 Task: Assign Shilpa Srivastava as Assignee of Child Issue ChildIssue0057 of Issue Issue0029 in Backlog  in Scrum Project Project0006 in Jira
Action: Mouse moved to (394, 450)
Screenshot: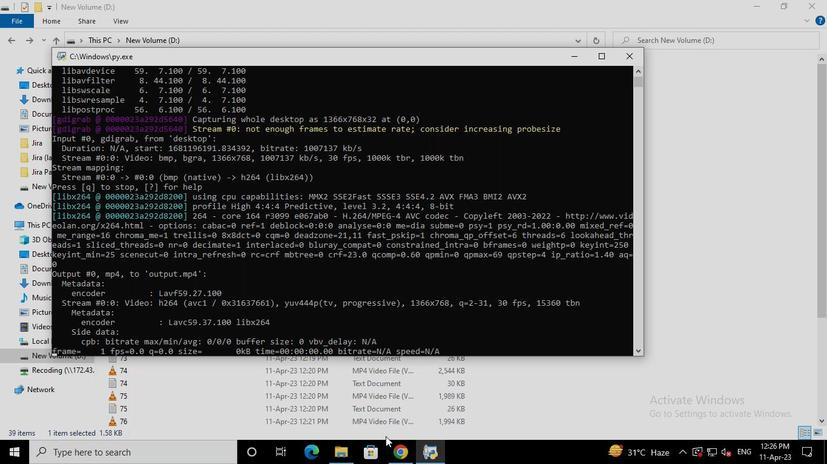 
Action: Mouse pressed left at (394, 450)
Screenshot: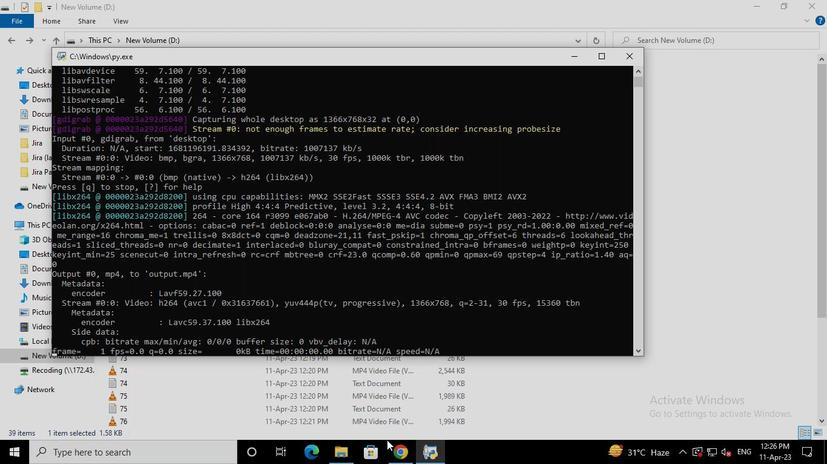 
Action: Mouse moved to (97, 185)
Screenshot: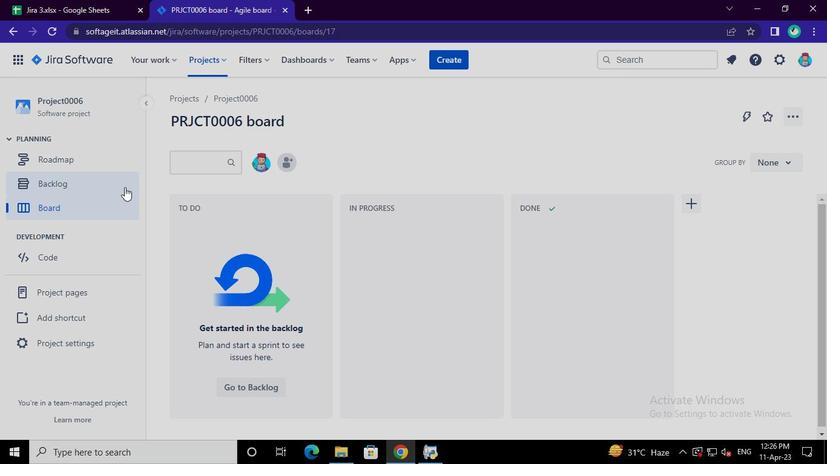 
Action: Mouse pressed left at (97, 185)
Screenshot: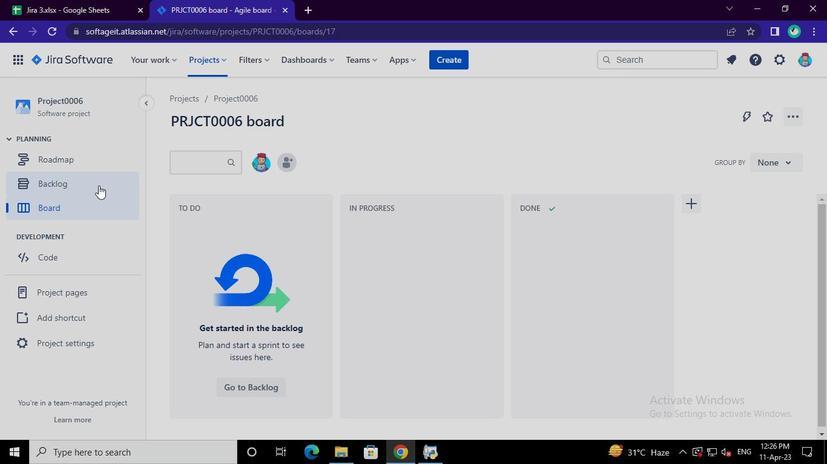 
Action: Mouse moved to (280, 340)
Screenshot: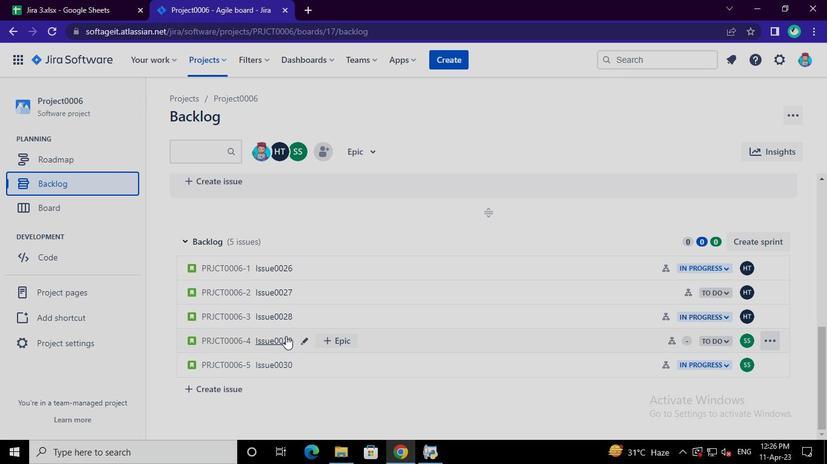 
Action: Mouse pressed left at (280, 340)
Screenshot: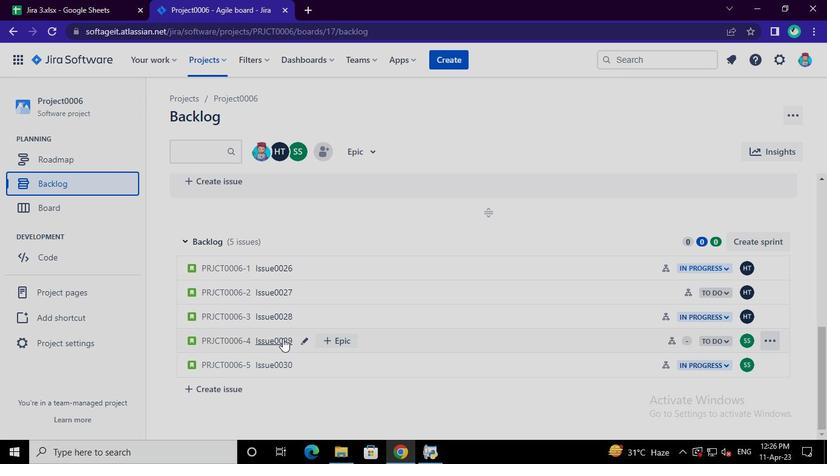 
Action: Mouse moved to (751, 263)
Screenshot: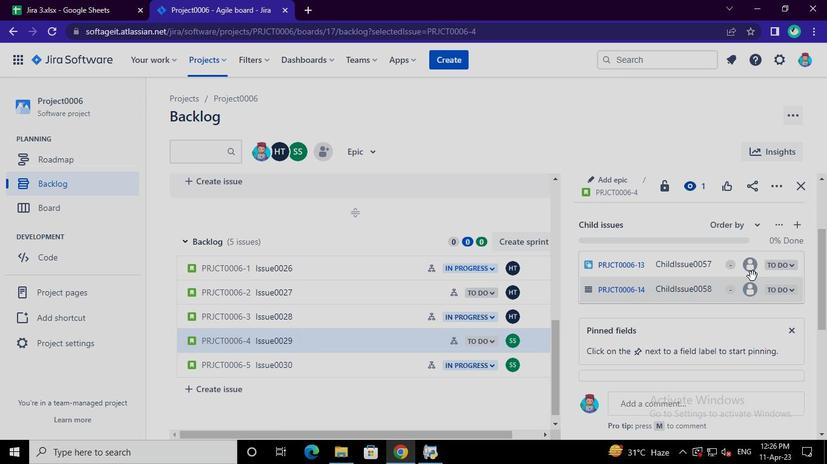 
Action: Mouse pressed left at (751, 263)
Screenshot: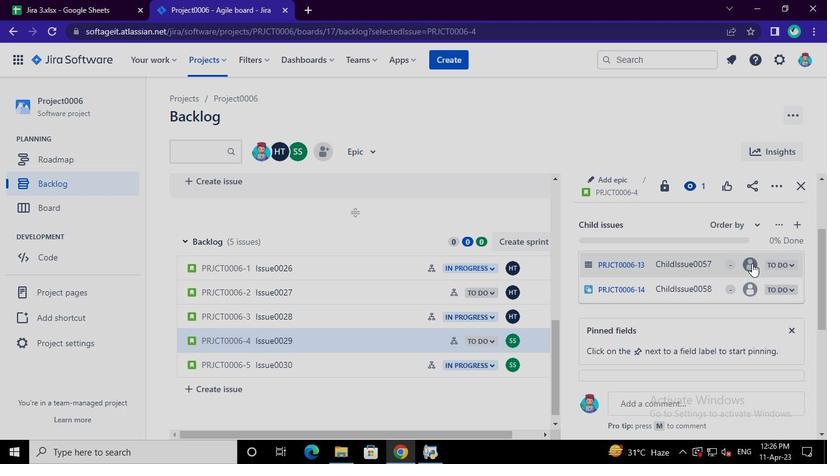 
Action: Mouse moved to (679, 288)
Screenshot: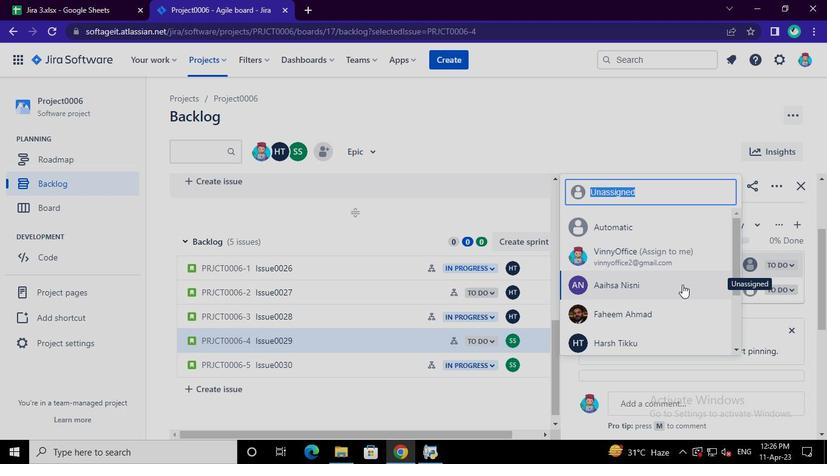 
Action: Mouse pressed left at (679, 288)
Screenshot: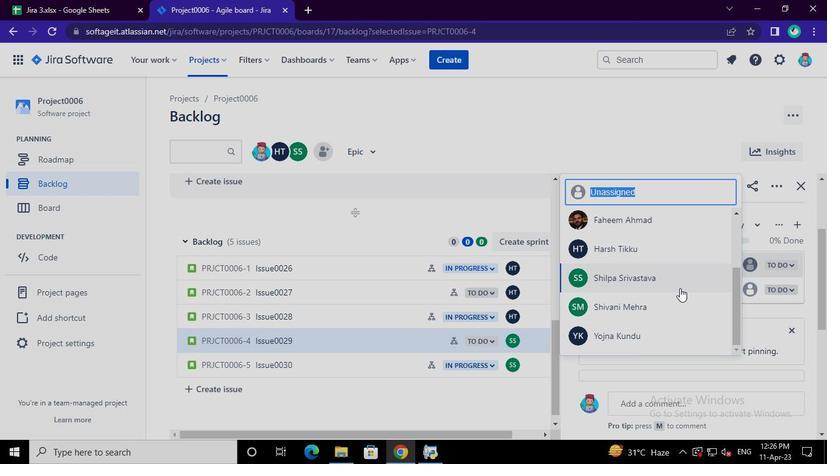 
Action: Mouse moved to (439, 455)
Screenshot: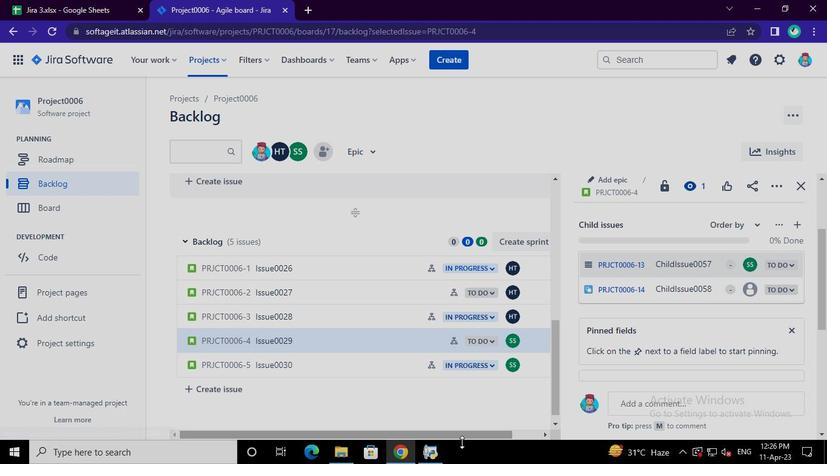 
Action: Mouse pressed left at (439, 455)
Screenshot: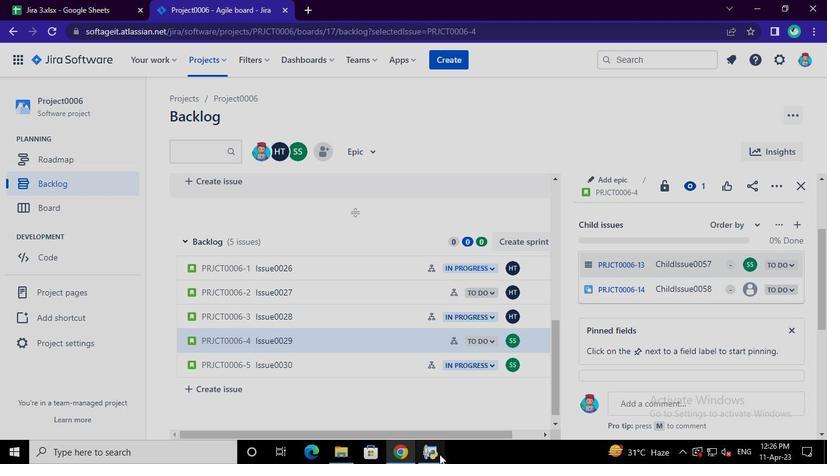 
Action: Mouse moved to (627, 60)
Screenshot: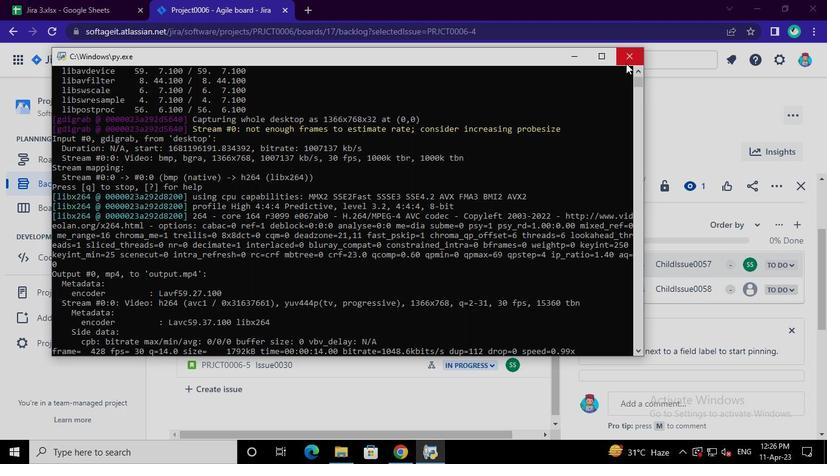 
Action: Mouse pressed left at (627, 60)
Screenshot: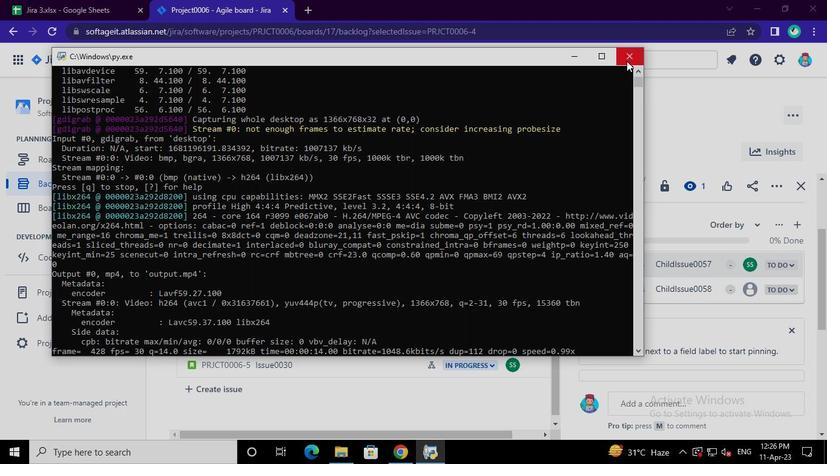 
